Task: In the  document efficiency.odt Select the first Column and change text color to  'Black' Apply the command  'Undo' Apply the command  Redo
Action: Mouse pressed left at (213, 293)
Screenshot: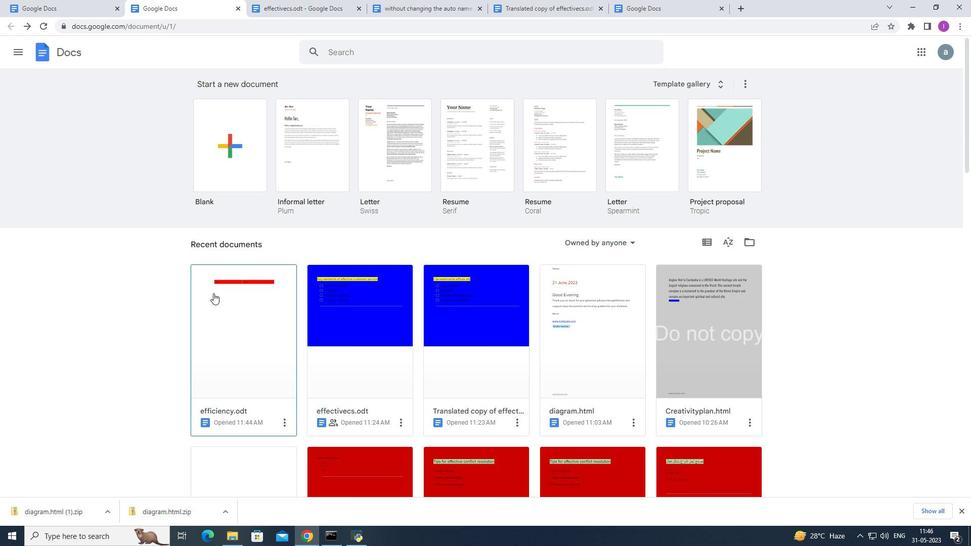 
Action: Mouse moved to (361, 173)
Screenshot: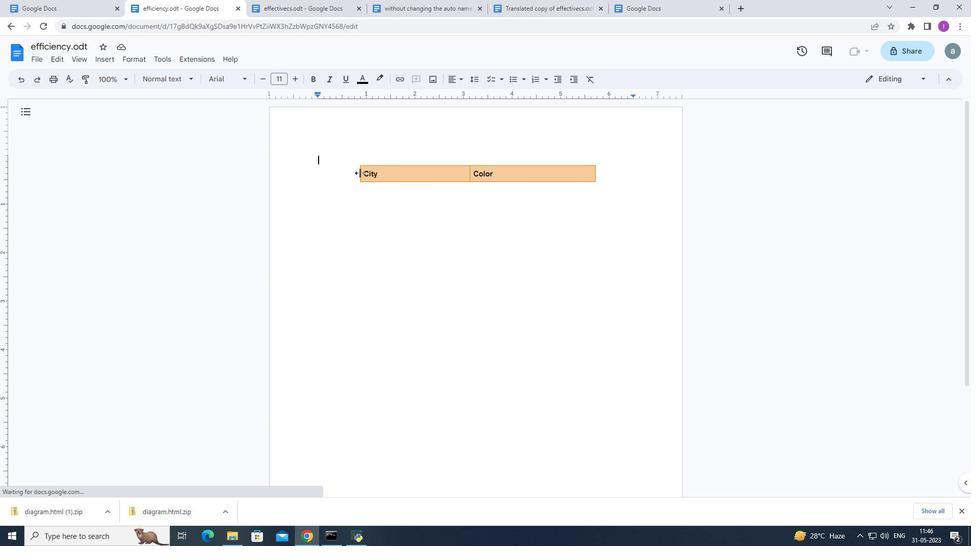
Action: Mouse pressed left at (361, 173)
Screenshot: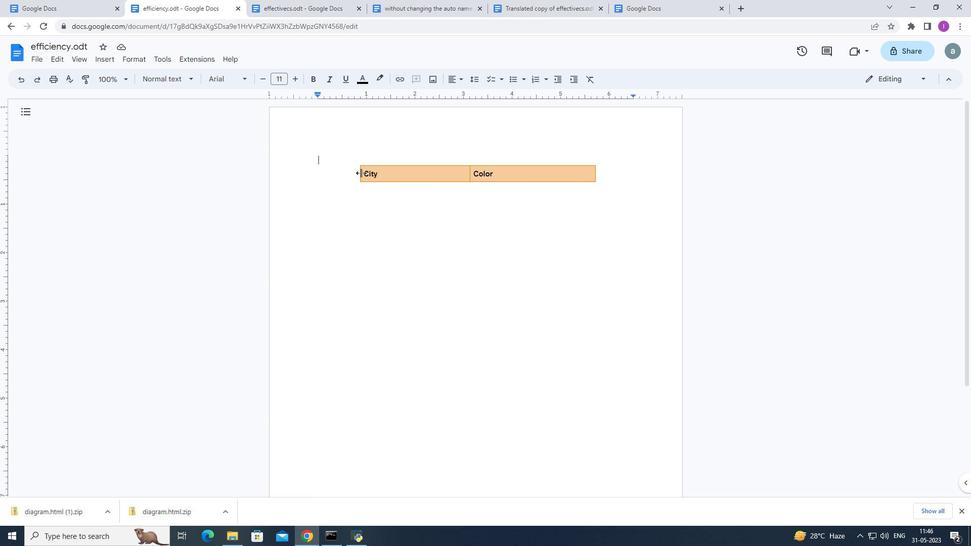 
Action: Mouse moved to (466, 175)
Screenshot: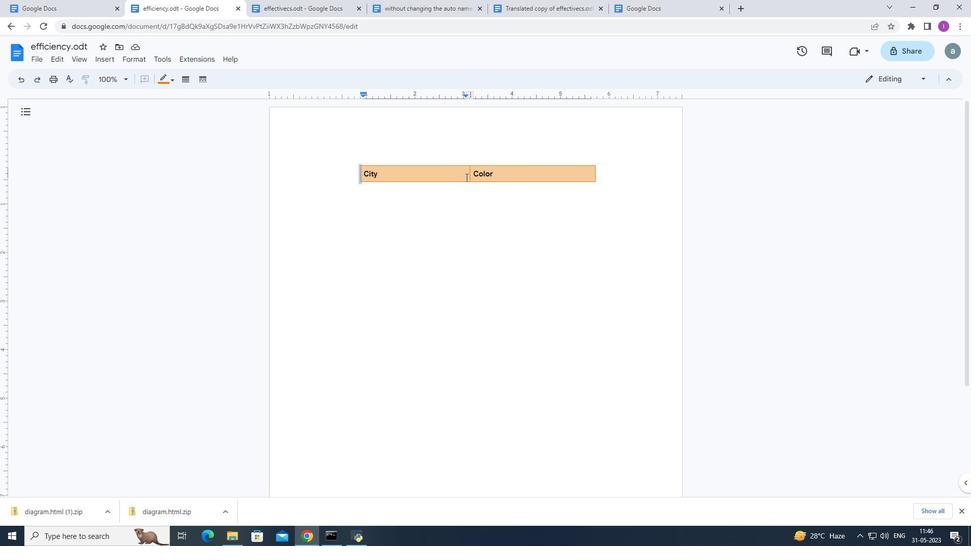 
Action: Mouse pressed left at (466, 175)
Screenshot: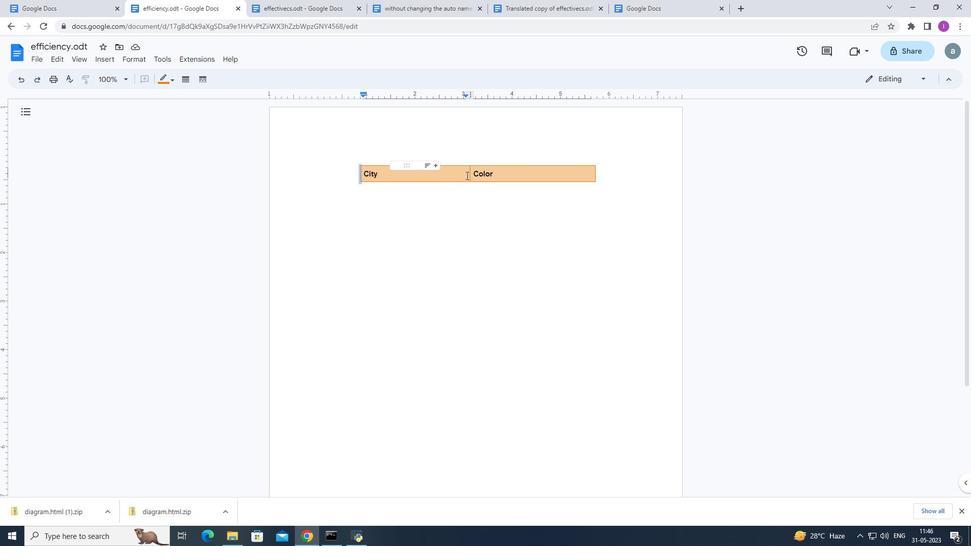 
Action: Mouse moved to (365, 77)
Screenshot: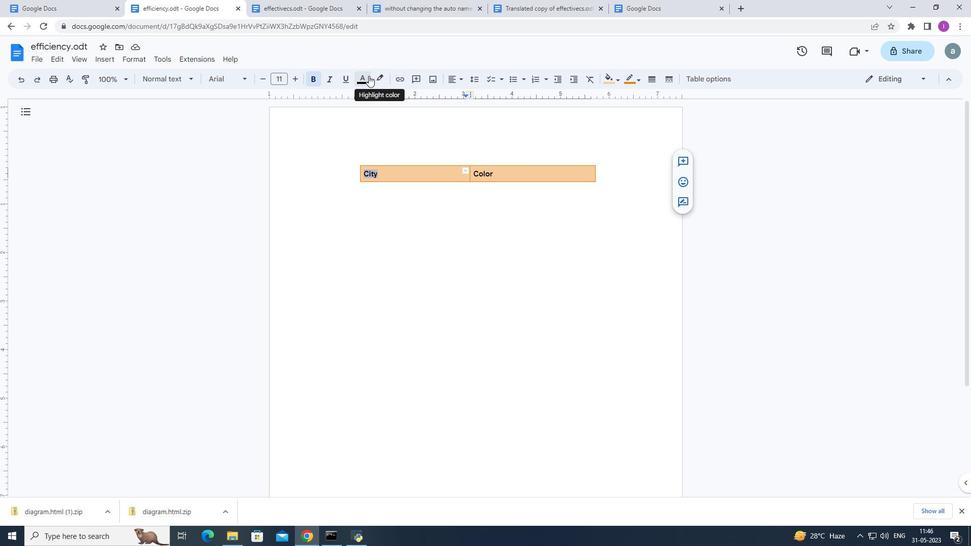 
Action: Mouse pressed left at (365, 77)
Screenshot: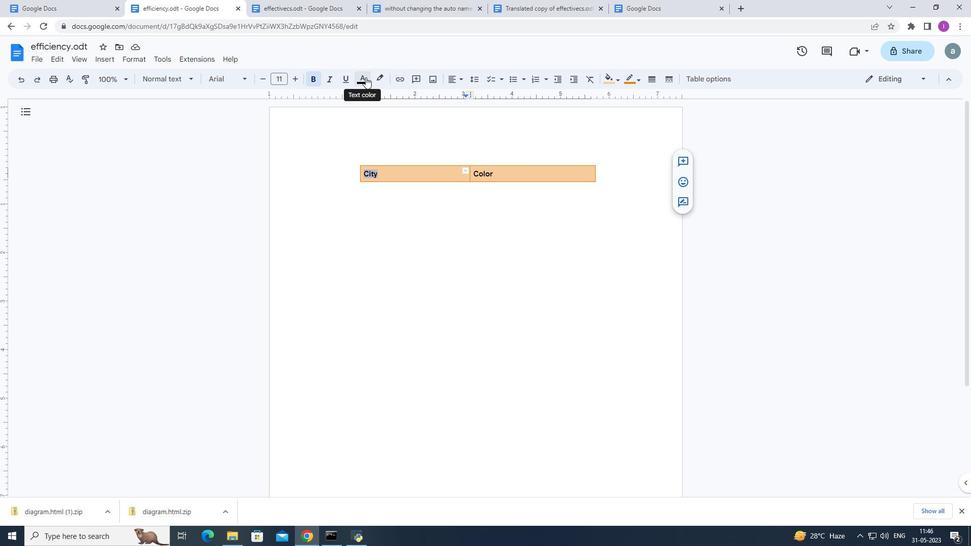 
Action: Mouse moved to (365, 100)
Screenshot: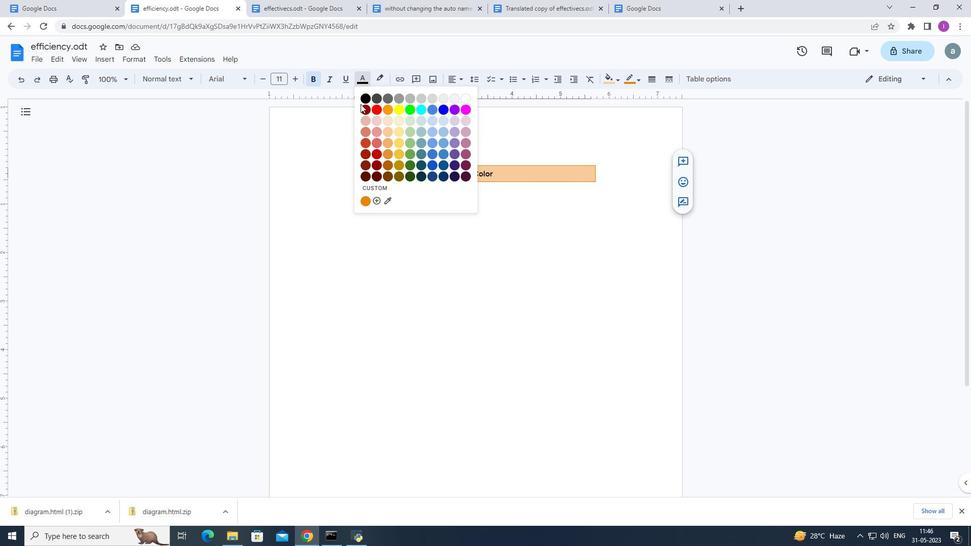 
Action: Mouse pressed left at (365, 100)
Screenshot: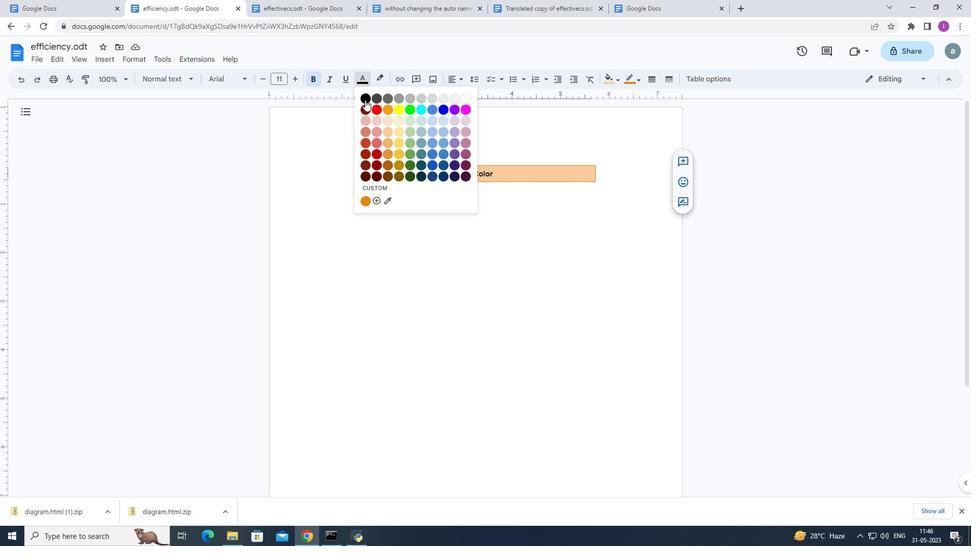 
Action: Mouse moved to (277, 191)
Screenshot: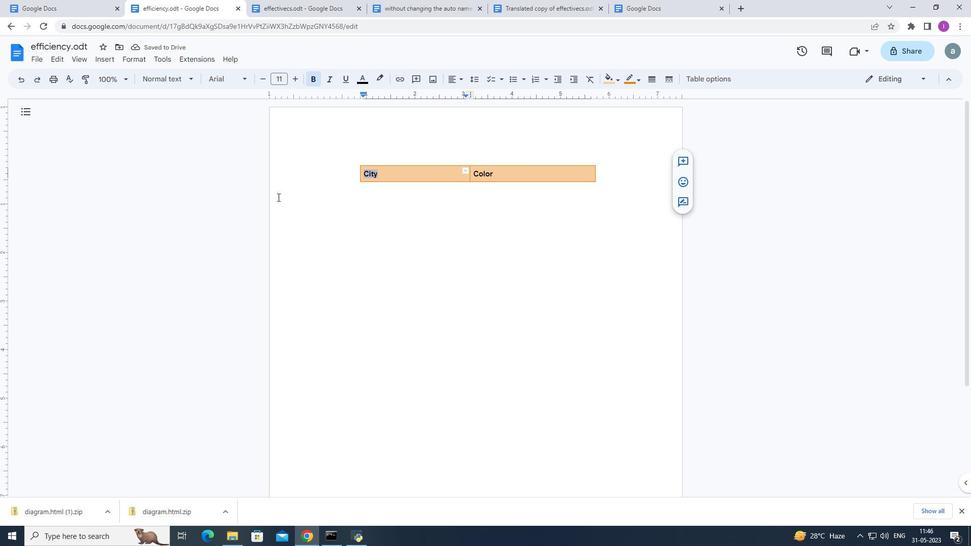 
Action: Mouse pressed left at (277, 191)
Screenshot: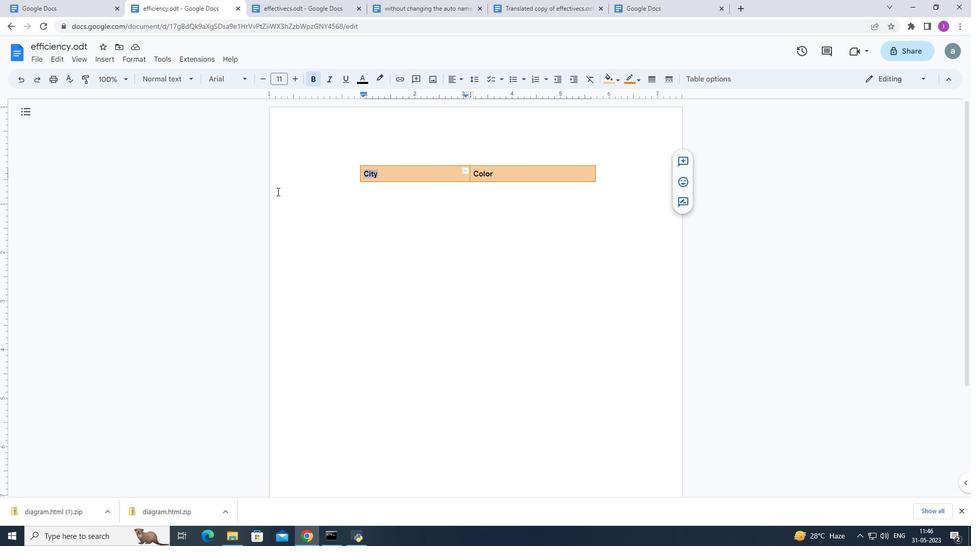 
Action: Mouse moved to (17, 78)
Screenshot: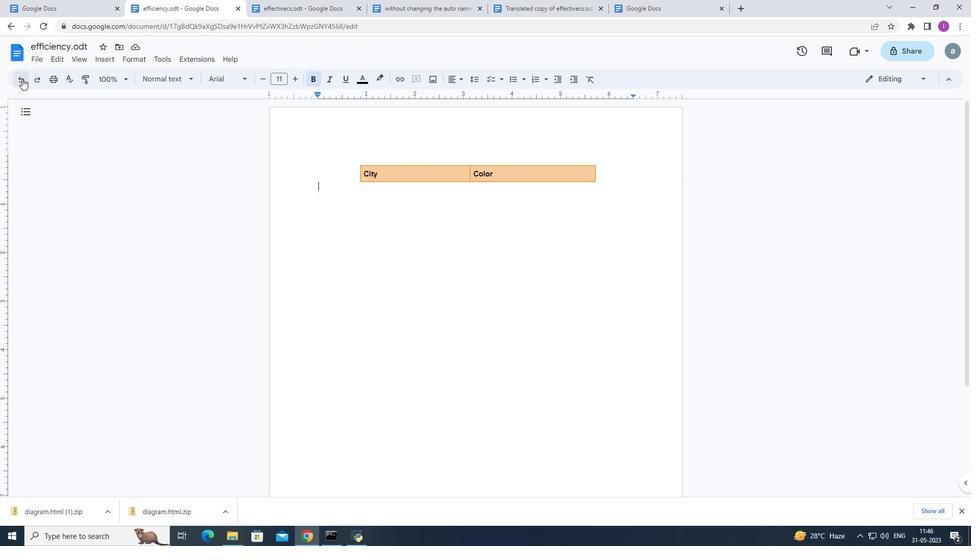 
Action: Mouse pressed left at (17, 78)
Screenshot: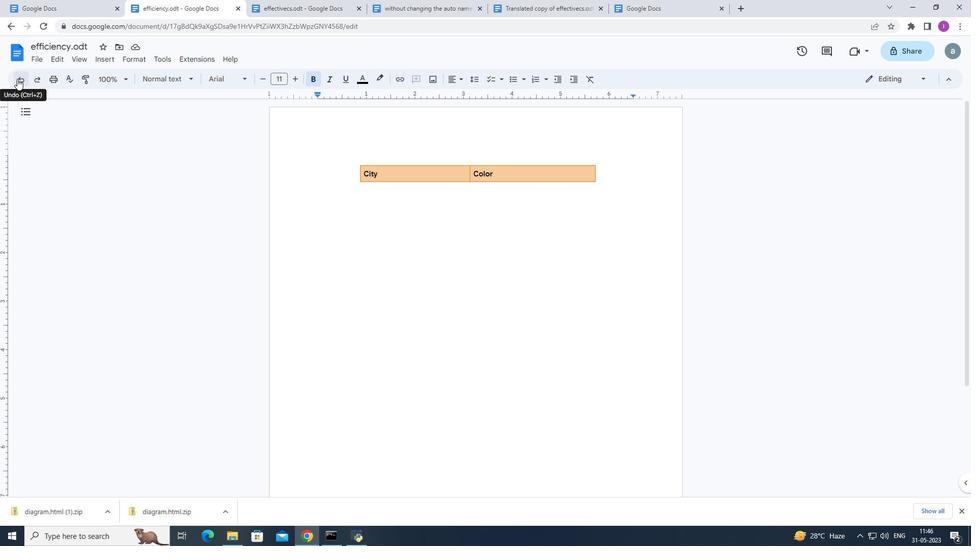 
Action: Mouse moved to (36, 76)
Screenshot: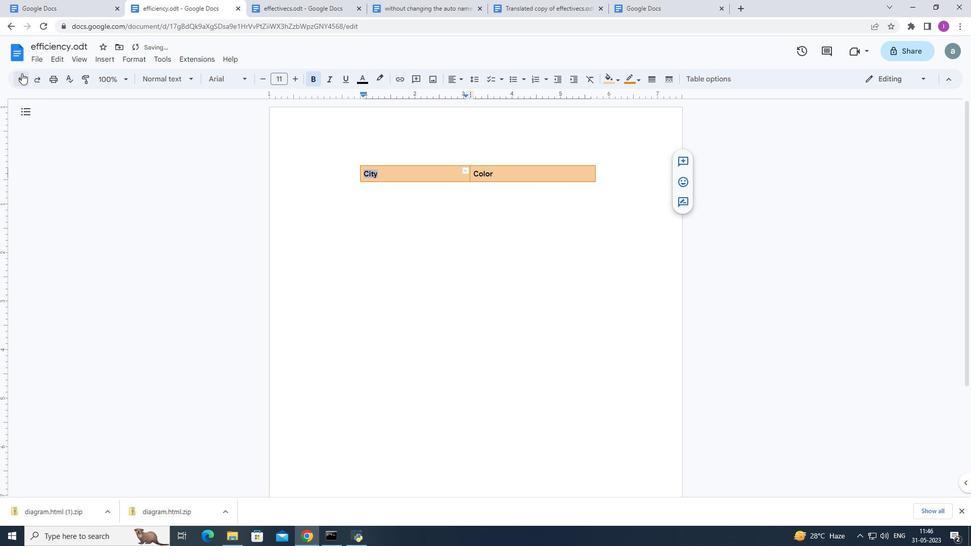 
Action: Mouse pressed left at (36, 76)
Screenshot: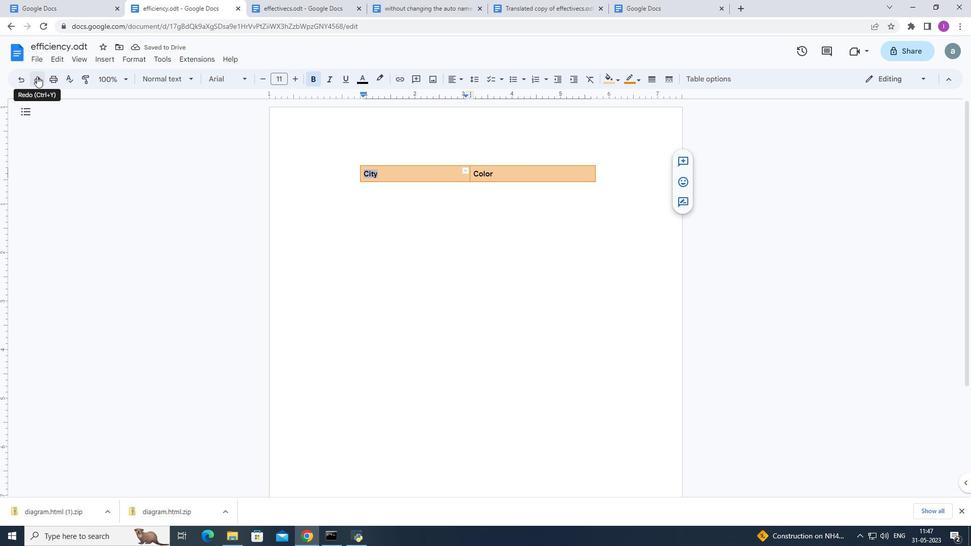 
Action: Mouse moved to (396, 257)
Screenshot: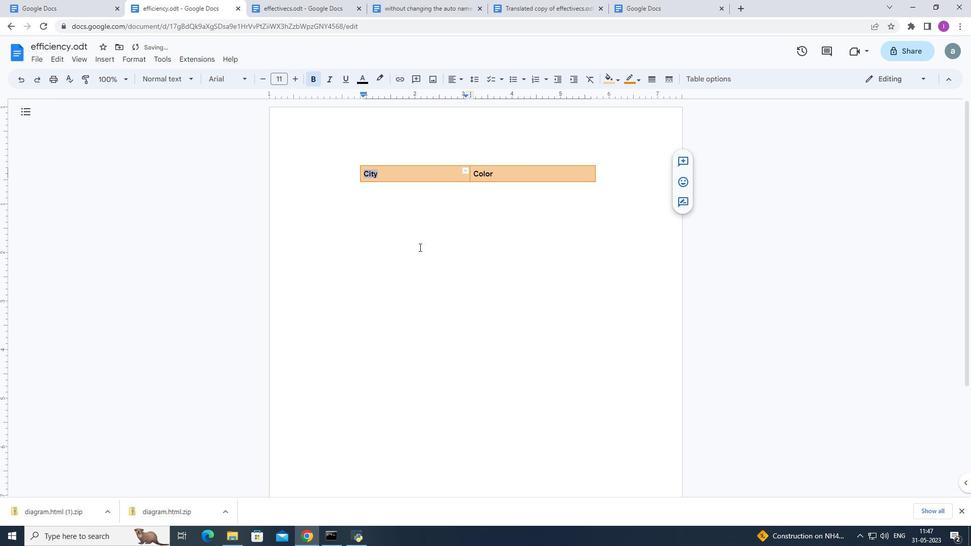 
Action: Mouse pressed left at (396, 257)
Screenshot: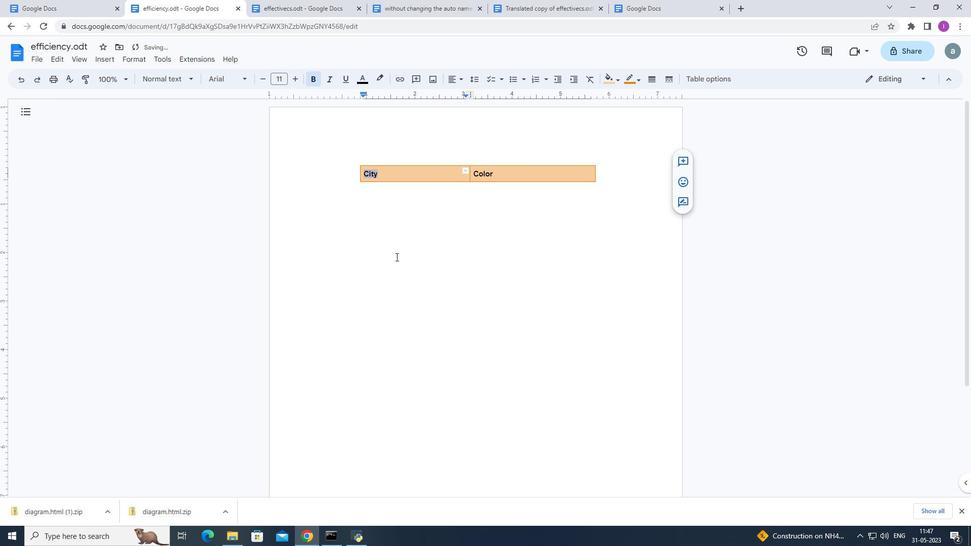 
Action: Mouse moved to (23, 78)
Screenshot: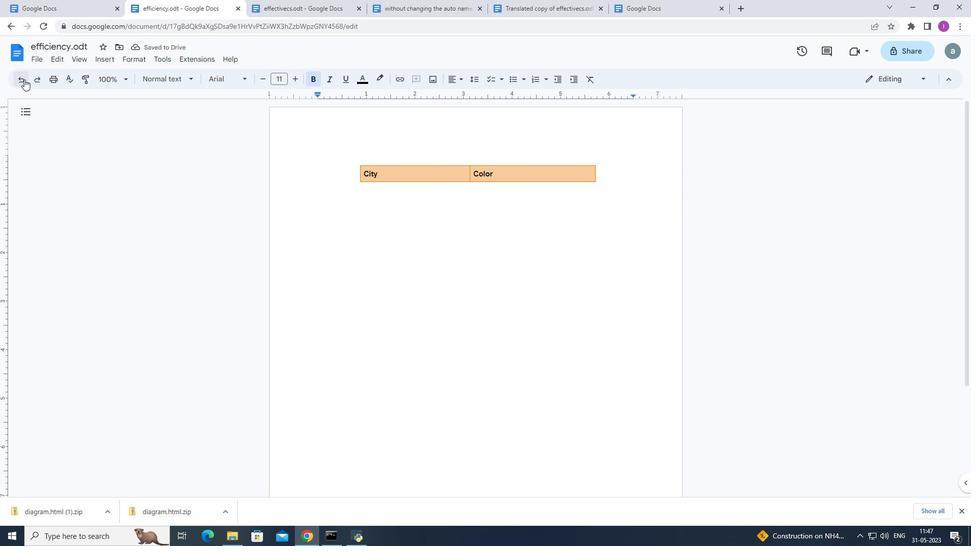 
Action: Mouse pressed left at (23, 78)
Screenshot: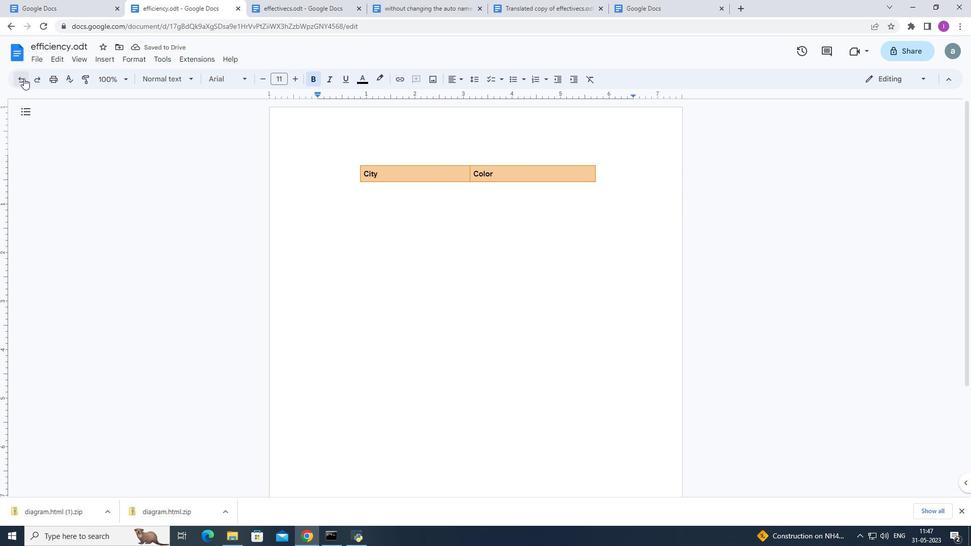 
Action: Mouse moved to (21, 81)
Screenshot: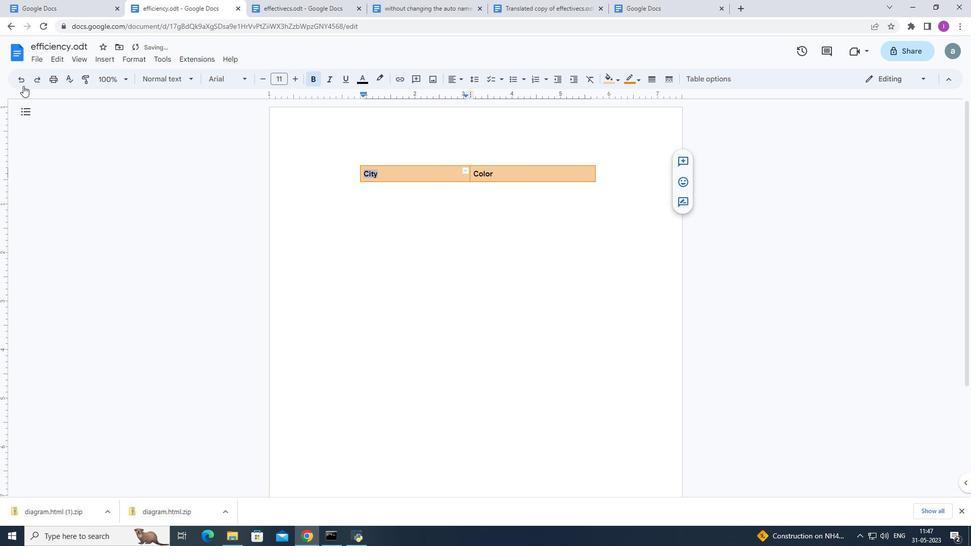 
Action: Mouse pressed left at (21, 81)
Screenshot: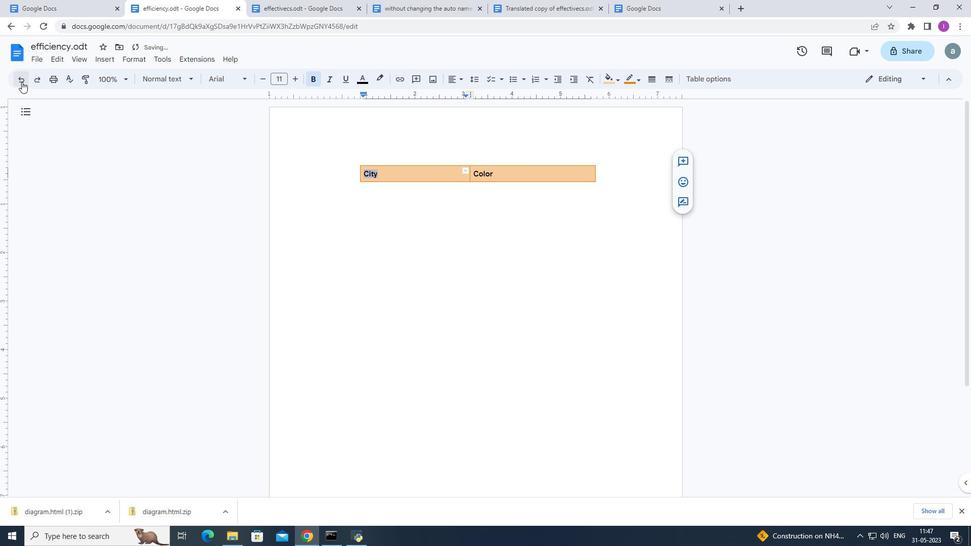 
Action: Mouse moved to (18, 74)
Screenshot: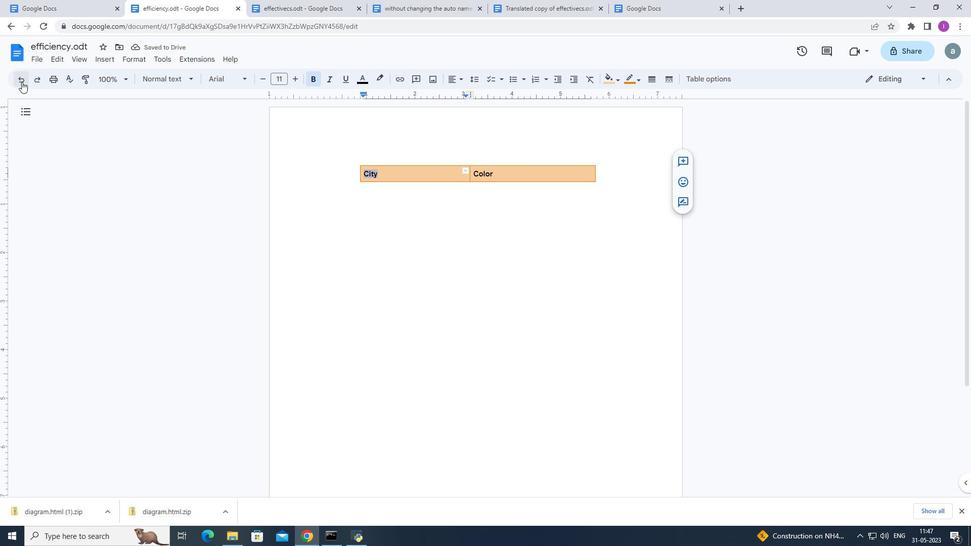 
Action: Mouse pressed left at (18, 74)
Screenshot: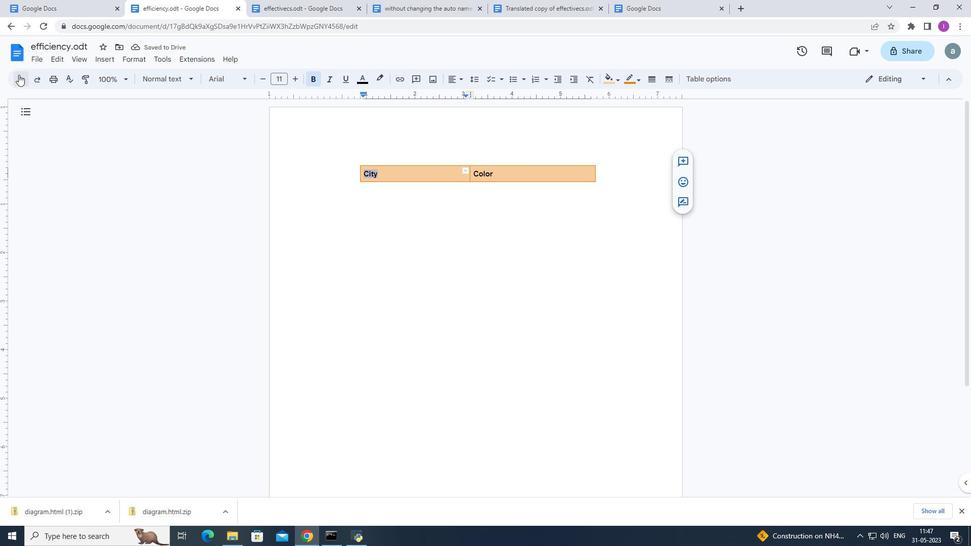 
Action: Mouse moved to (41, 75)
Screenshot: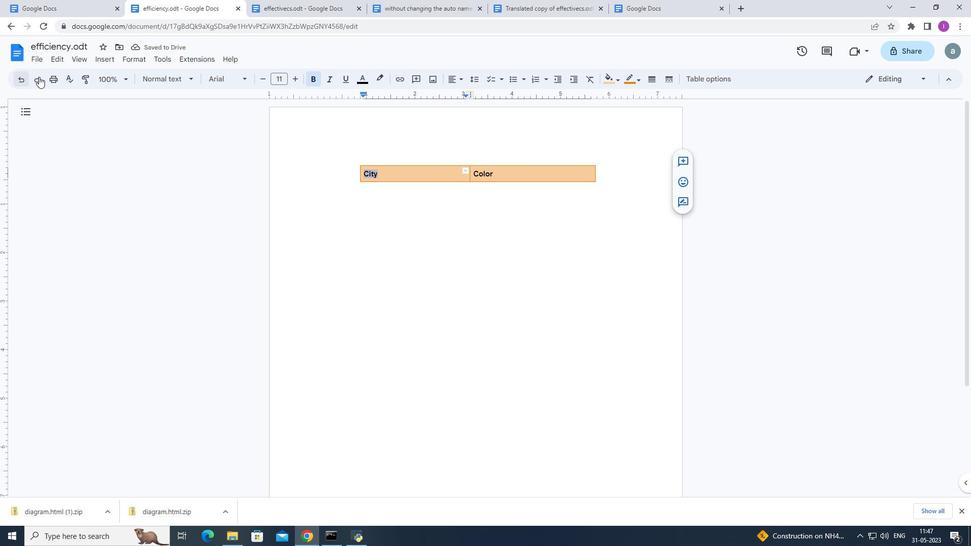 
Action: Mouse pressed left at (41, 75)
Screenshot: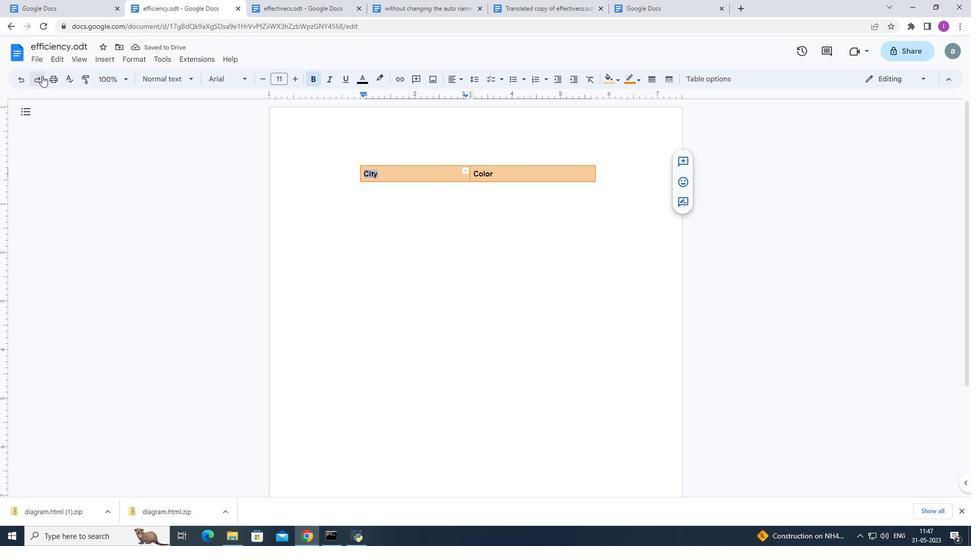 
Action: Mouse moved to (70, 211)
Screenshot: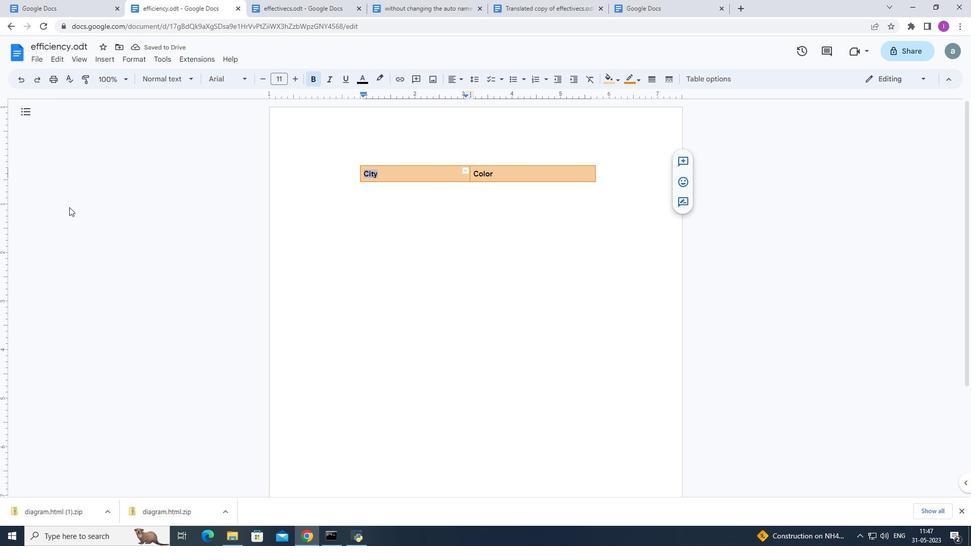 
Action: Mouse pressed left at (70, 211)
Screenshot: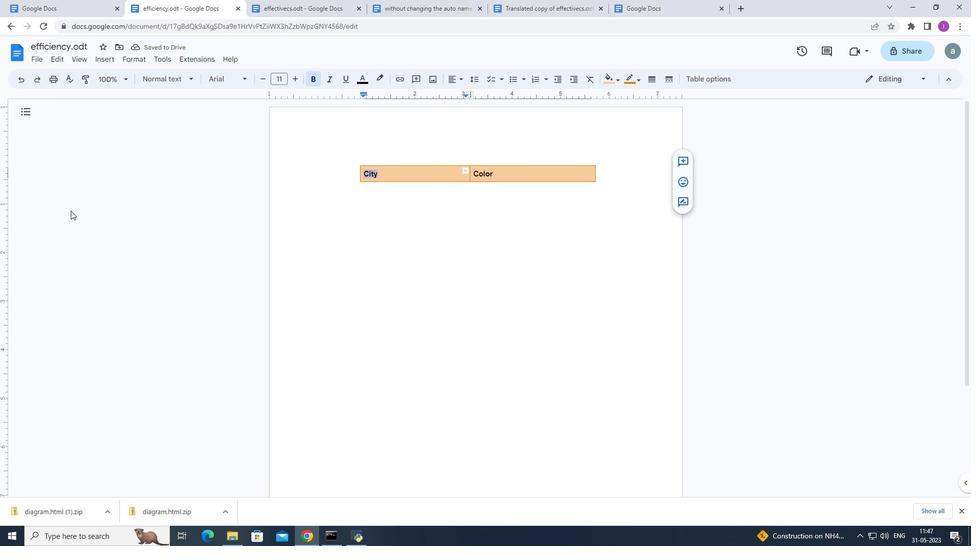 
Action: Mouse moved to (57, 156)
Screenshot: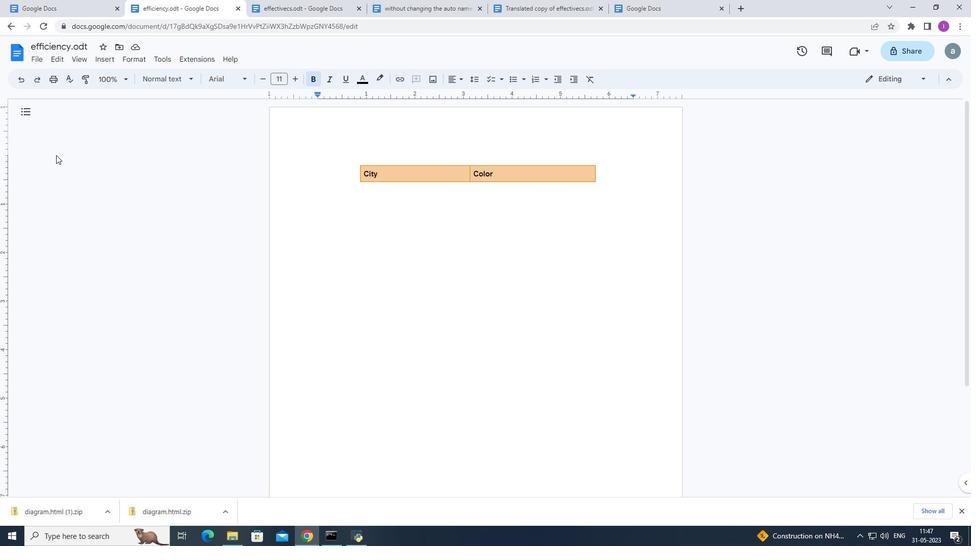 
